 Task: Change the event color to Bright Yellow.
Action: Mouse moved to (86, 162)
Screenshot: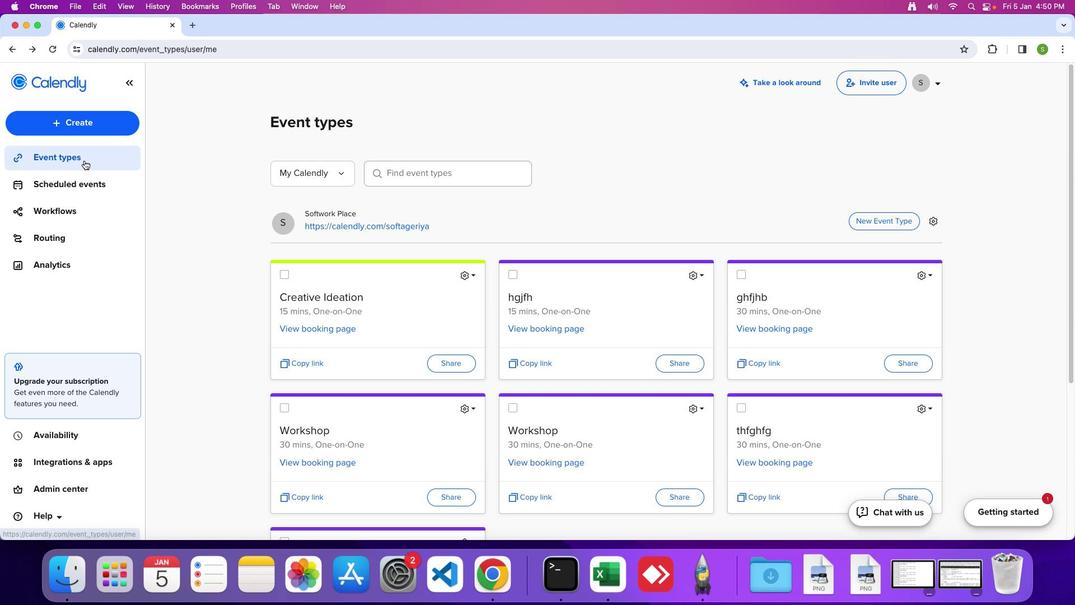 
Action: Mouse pressed left at (86, 162)
Screenshot: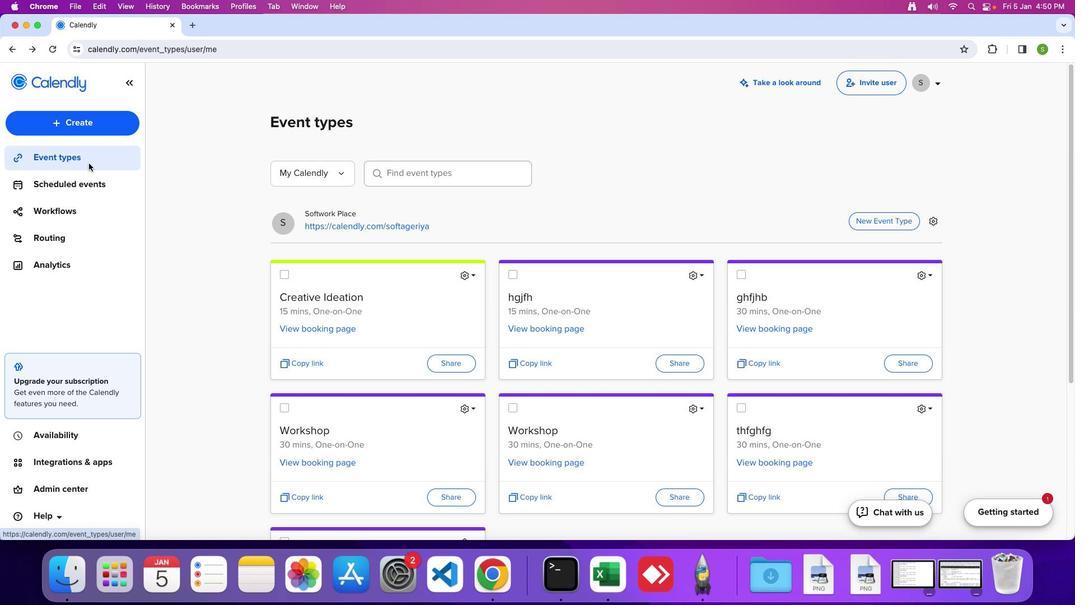 
Action: Mouse moved to (475, 280)
Screenshot: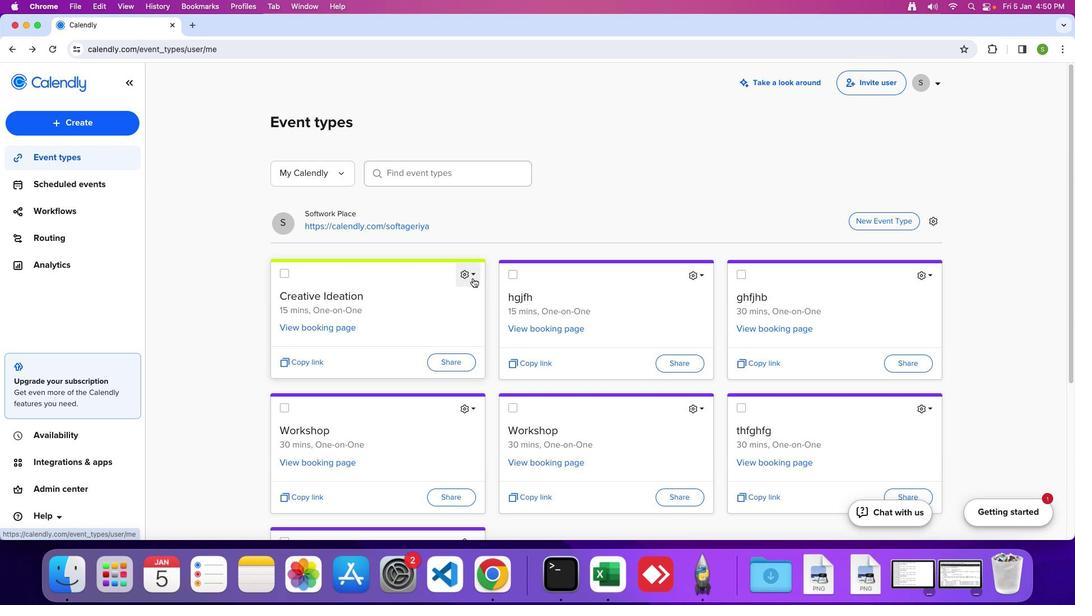 
Action: Mouse pressed left at (475, 280)
Screenshot: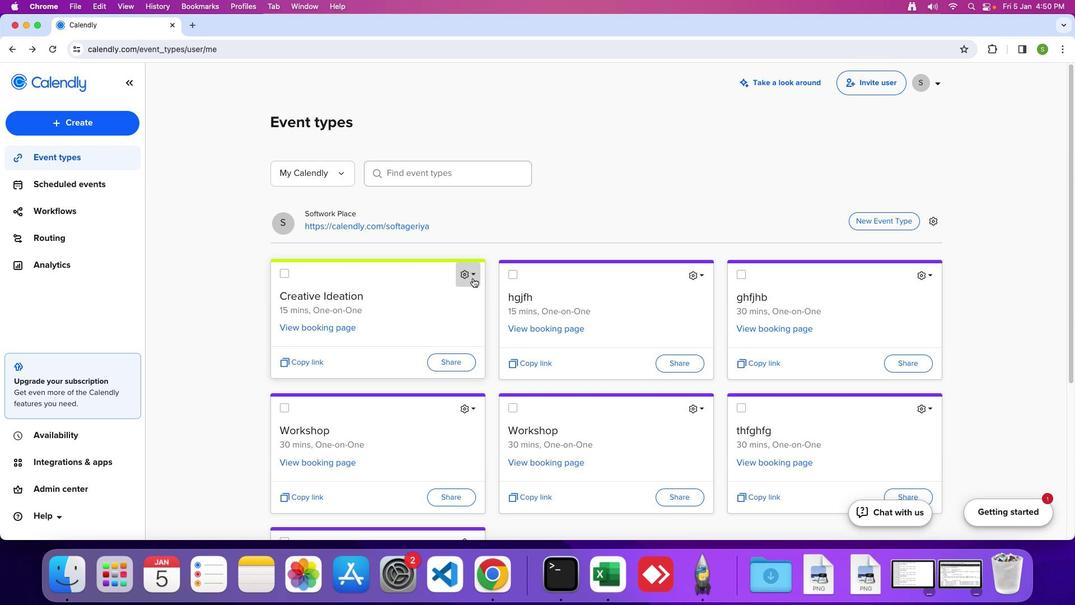 
Action: Mouse moved to (437, 311)
Screenshot: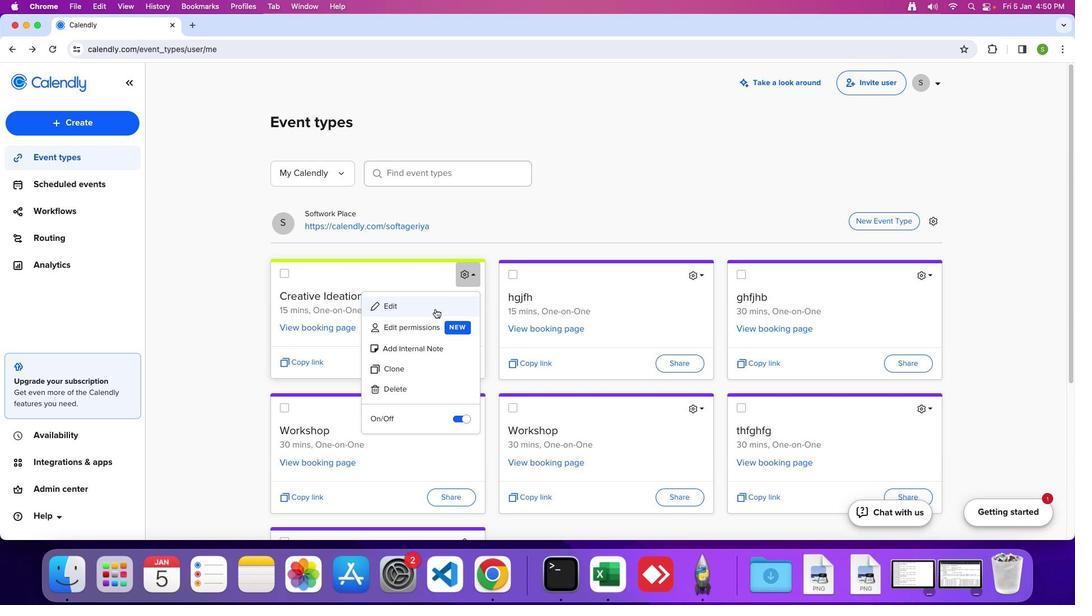 
Action: Mouse pressed left at (437, 311)
Screenshot: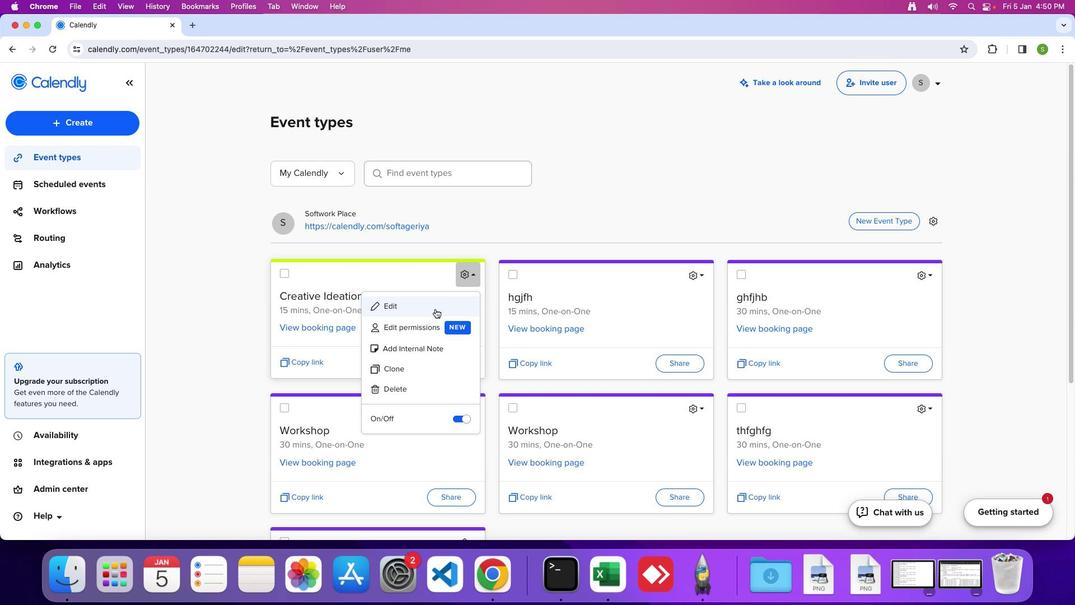 
Action: Mouse moved to (183, 172)
Screenshot: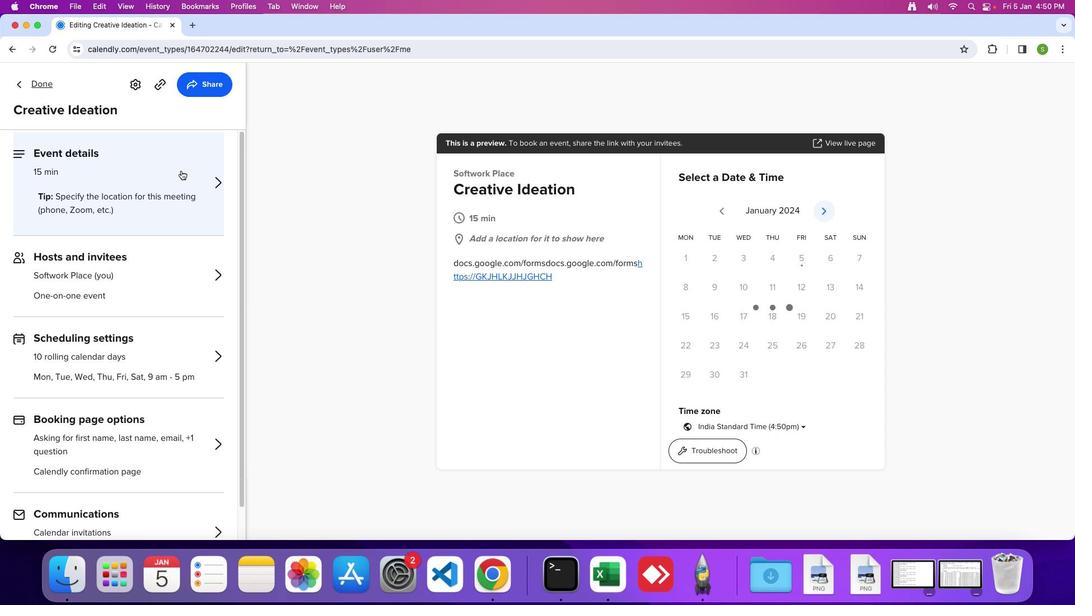 
Action: Mouse pressed left at (183, 172)
Screenshot: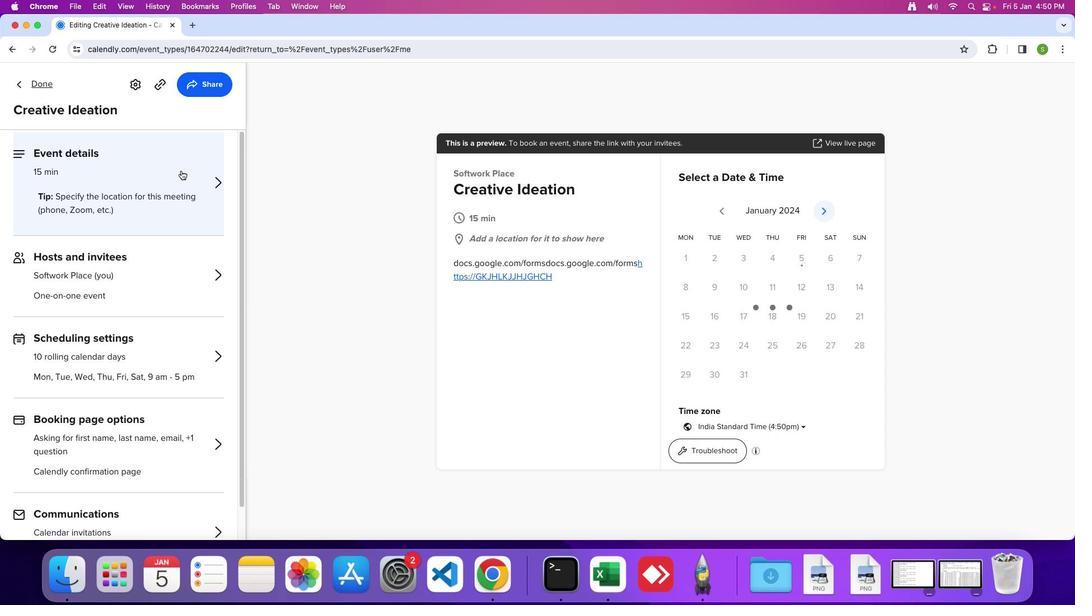 
Action: Mouse moved to (44, 177)
Screenshot: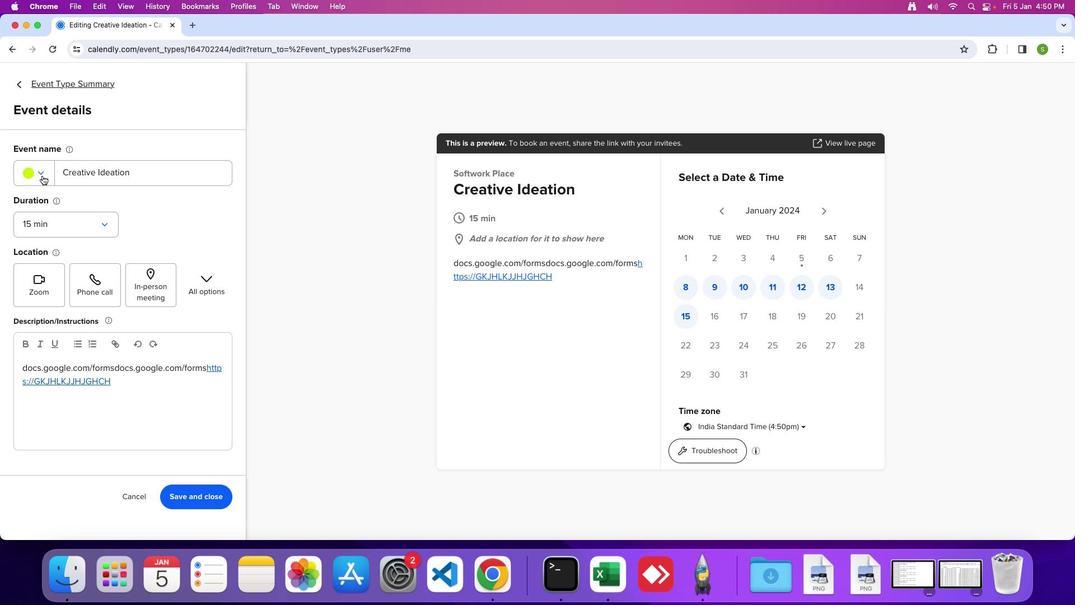 
Action: Mouse pressed left at (44, 177)
Screenshot: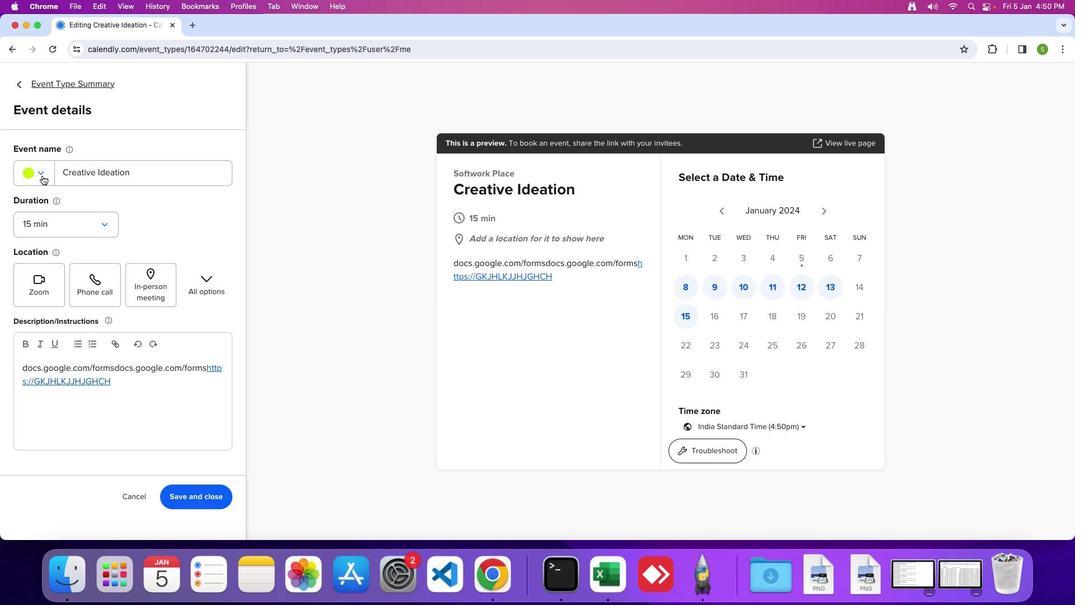
Action: Mouse moved to (92, 253)
Screenshot: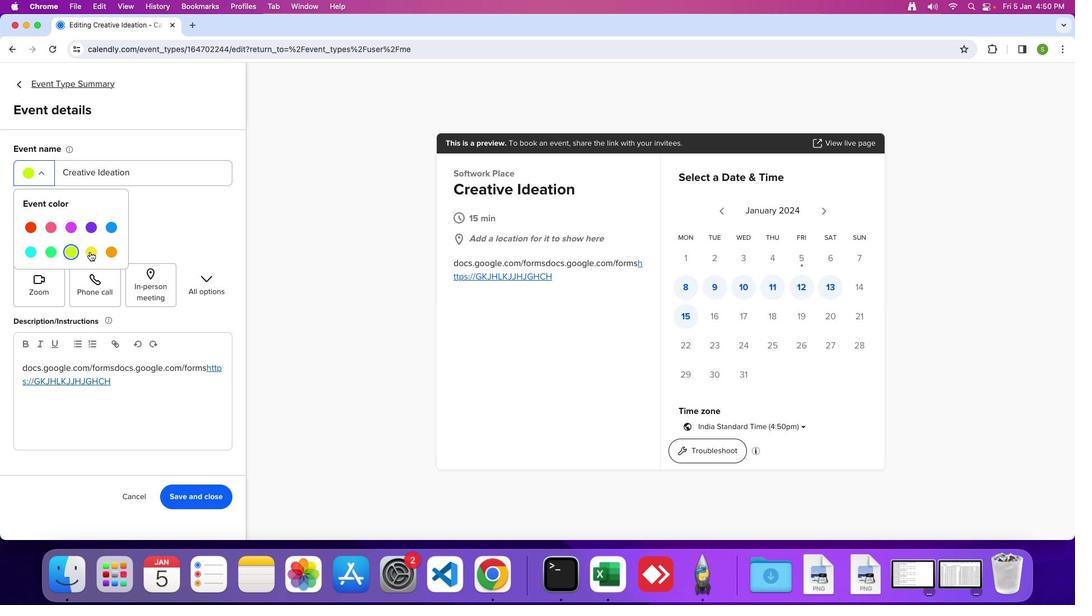 
Action: Mouse pressed left at (92, 253)
Screenshot: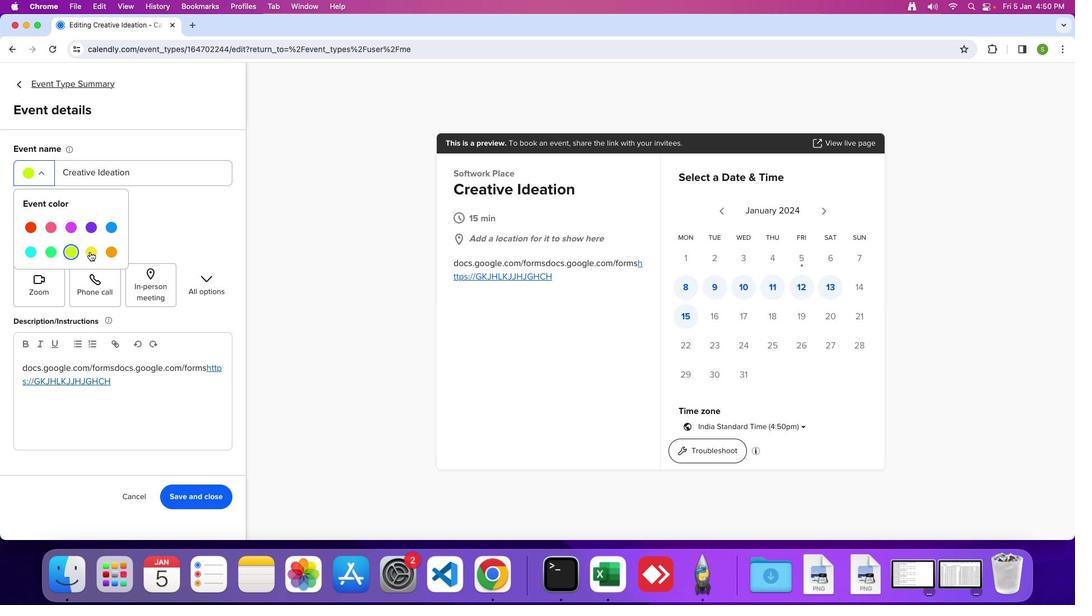
Action: Mouse moved to (191, 498)
Screenshot: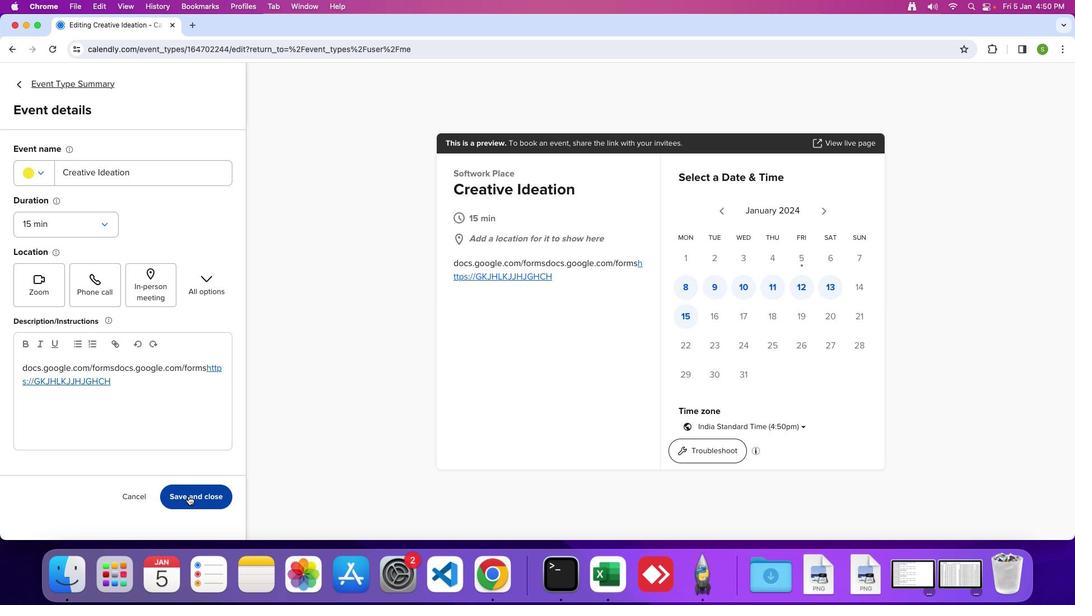 
Action: Mouse pressed left at (191, 498)
Screenshot: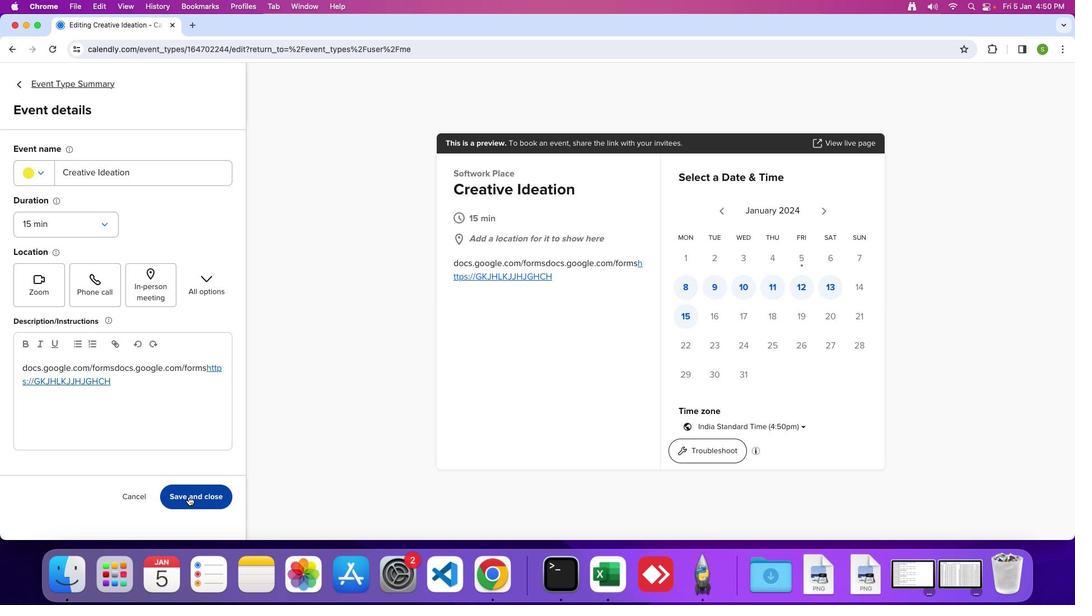 
Action: Mouse moved to (201, 504)
Screenshot: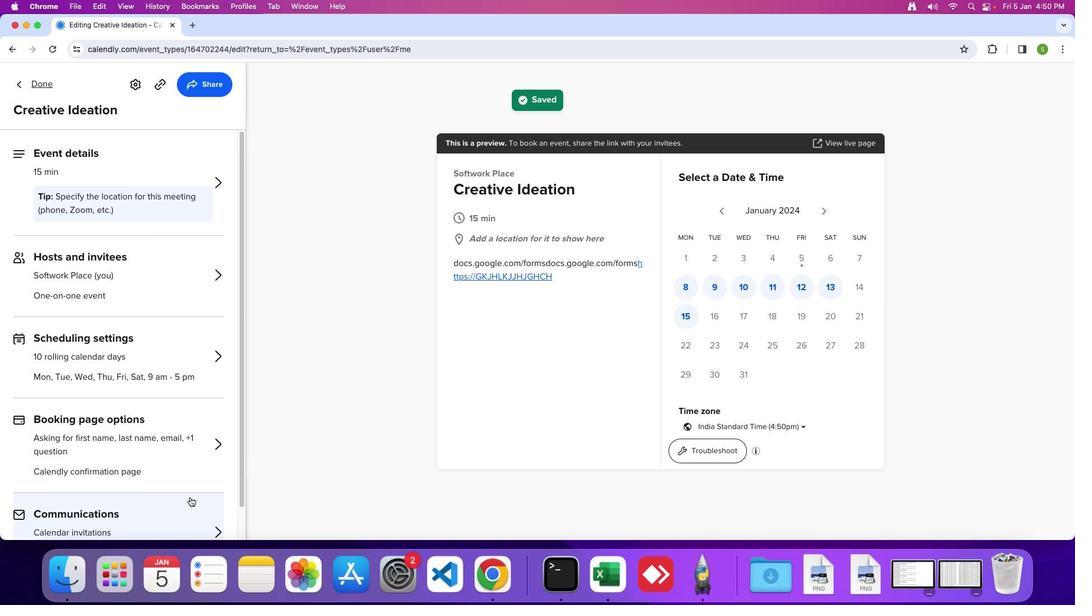 
